 Task: Explore satellite view of the Eiffel Tower in Paris, France.
Action: Mouse moved to (208, 165)
Screenshot: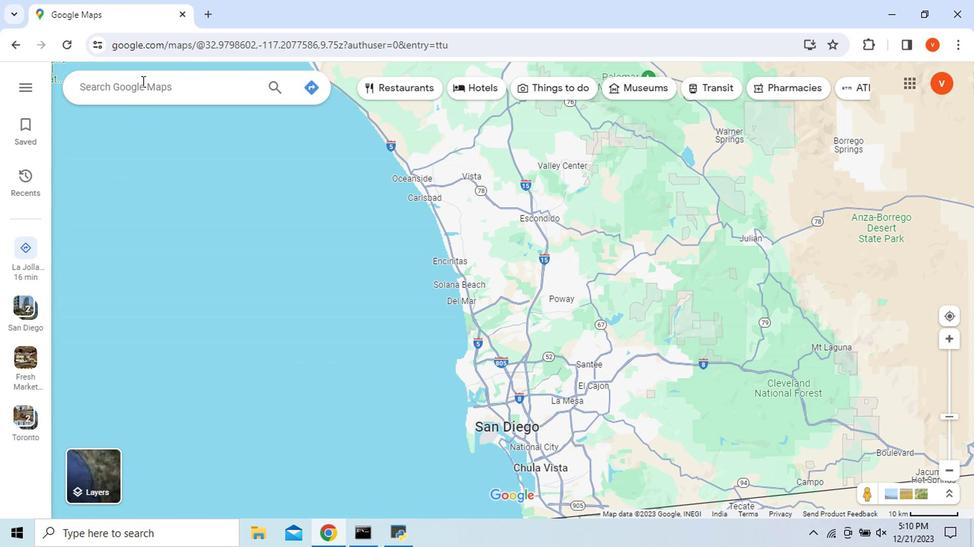 
Action: Mouse pressed left at (208, 165)
Screenshot: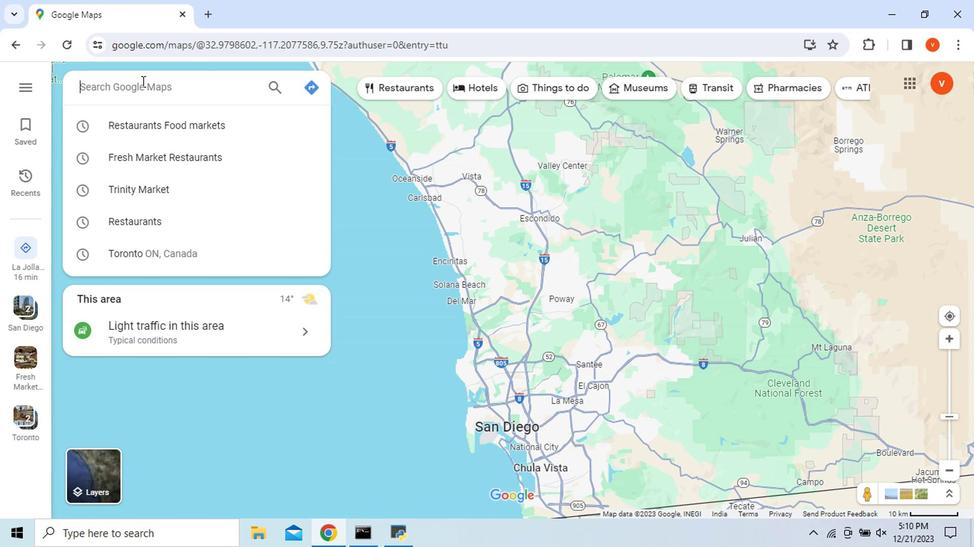 
Action: Key pressed <Key.shift>Eiff
Screenshot: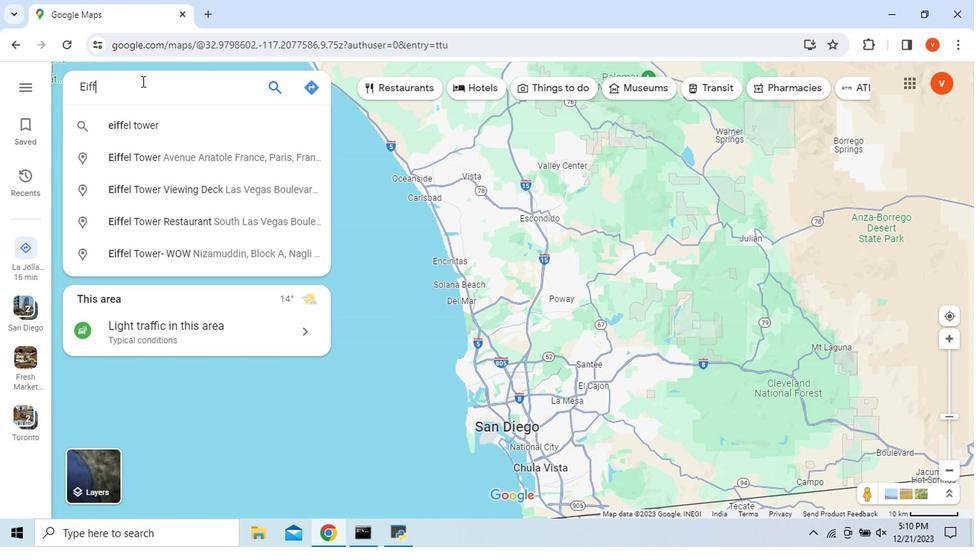 
Action: Mouse moved to (219, 223)
Screenshot: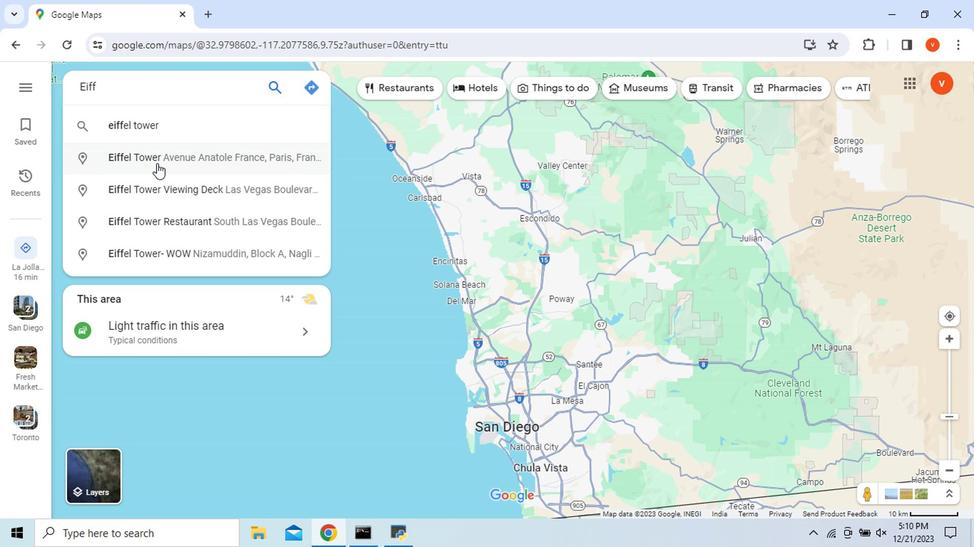 
Action: Mouse pressed left at (219, 223)
Screenshot: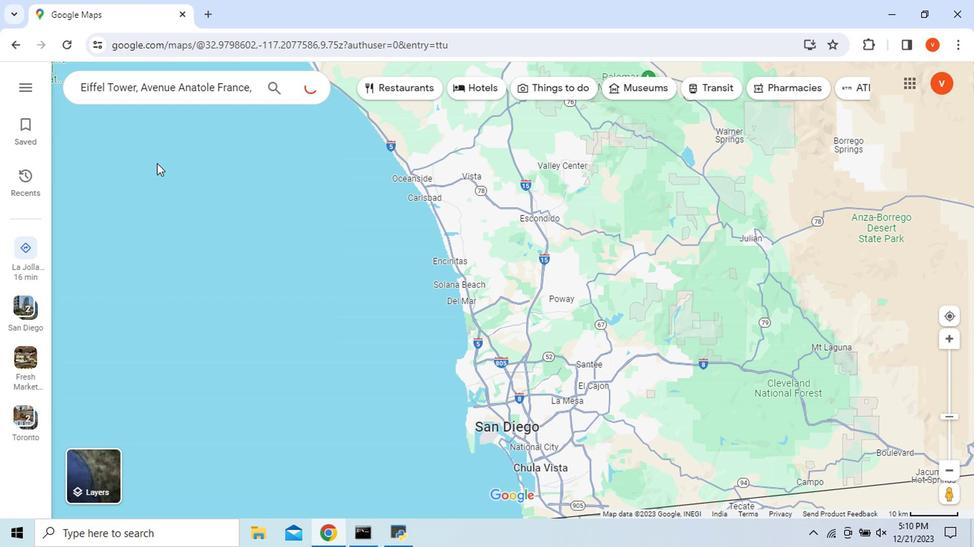 
Action: Mouse moved to (545, 371)
Screenshot: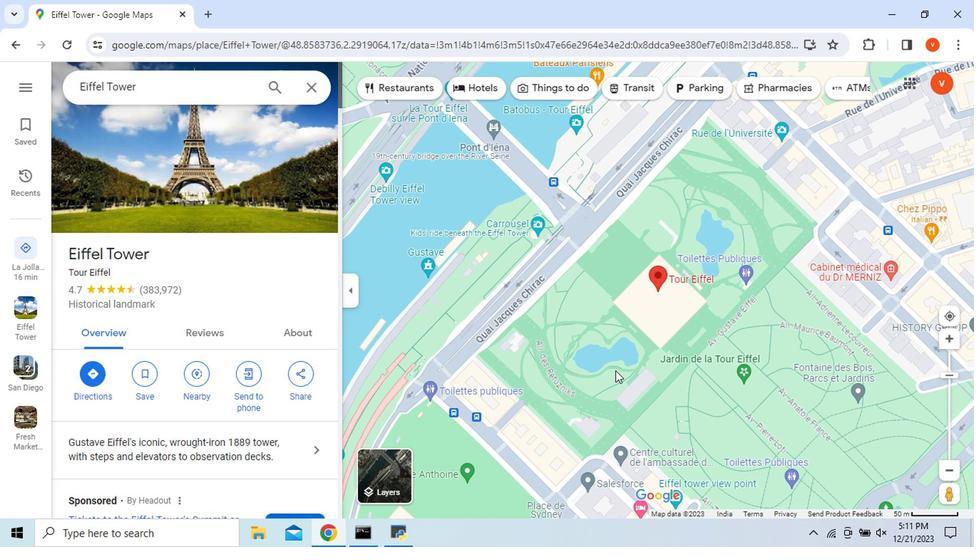 
Action: Mouse scrolled (545, 370) with delta (0, 0)
Screenshot: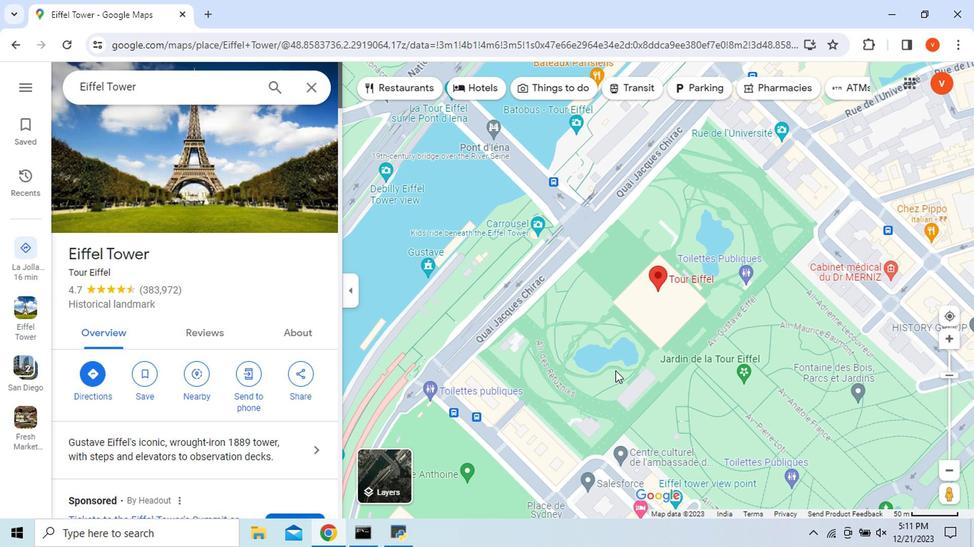 
Action: Mouse moved to (575, 303)
Screenshot: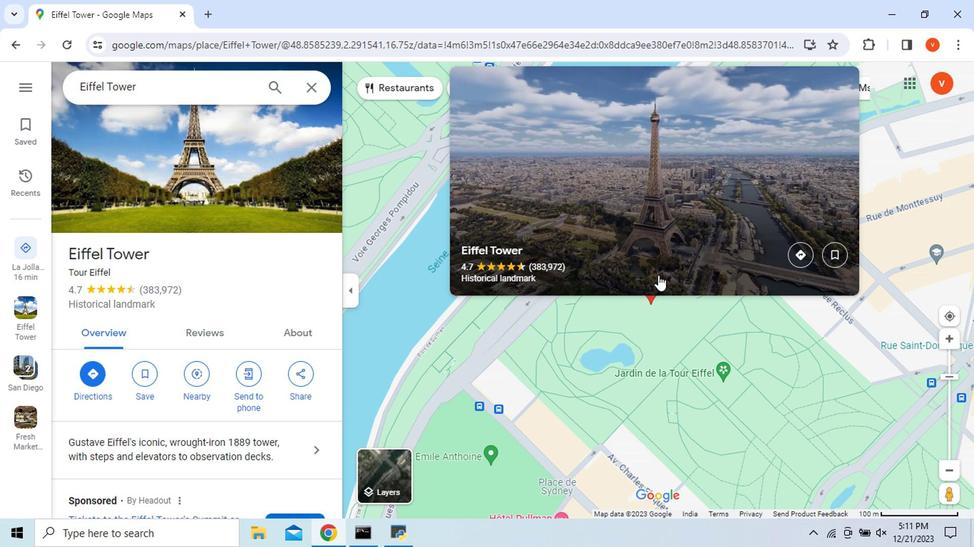 
Action: Mouse pressed left at (575, 303)
Screenshot: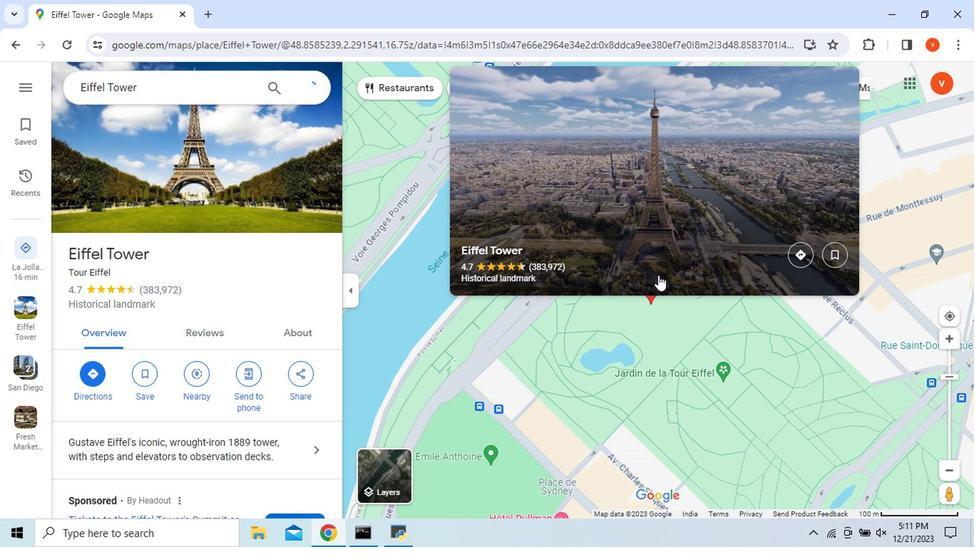 
Action: Mouse moved to (383, 437)
Screenshot: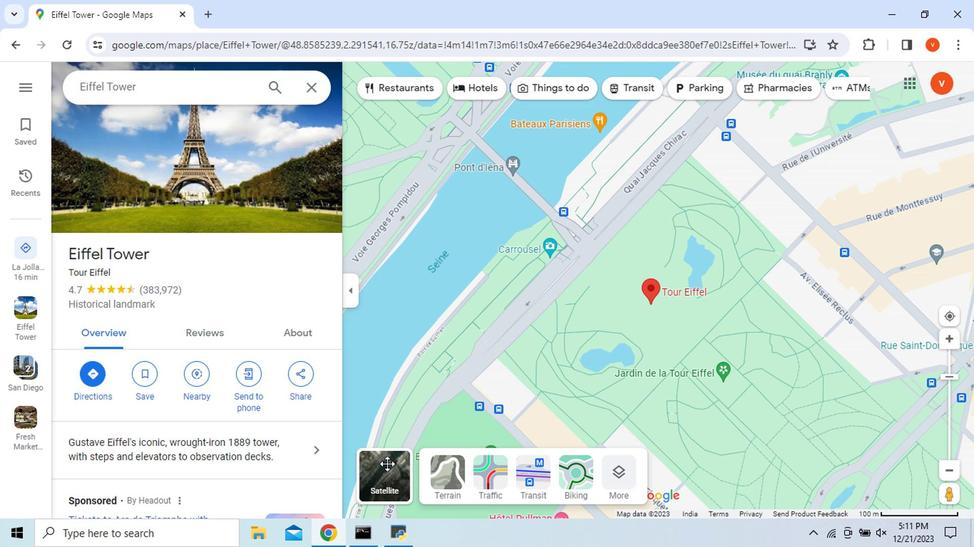 
Action: Mouse pressed left at (383, 437)
Screenshot: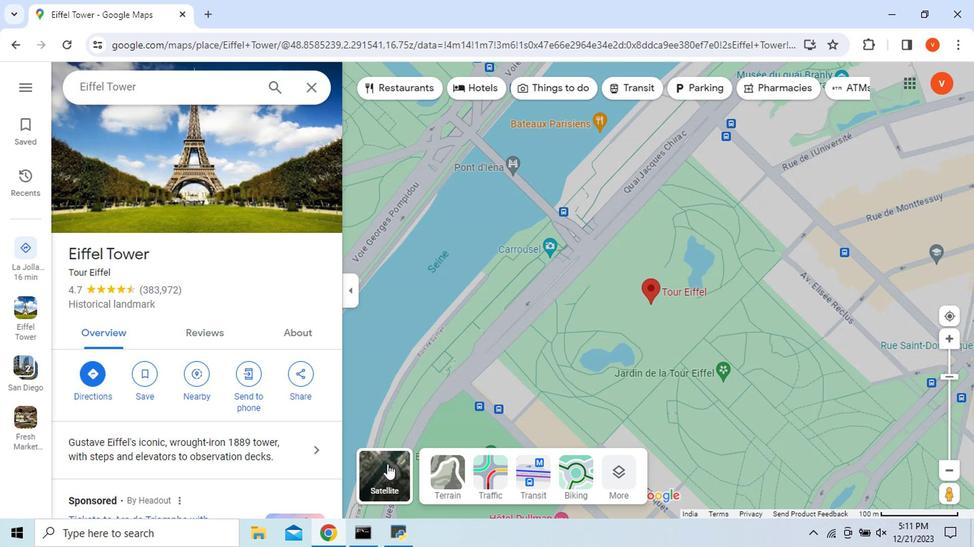 
Action: Mouse moved to (627, 252)
Screenshot: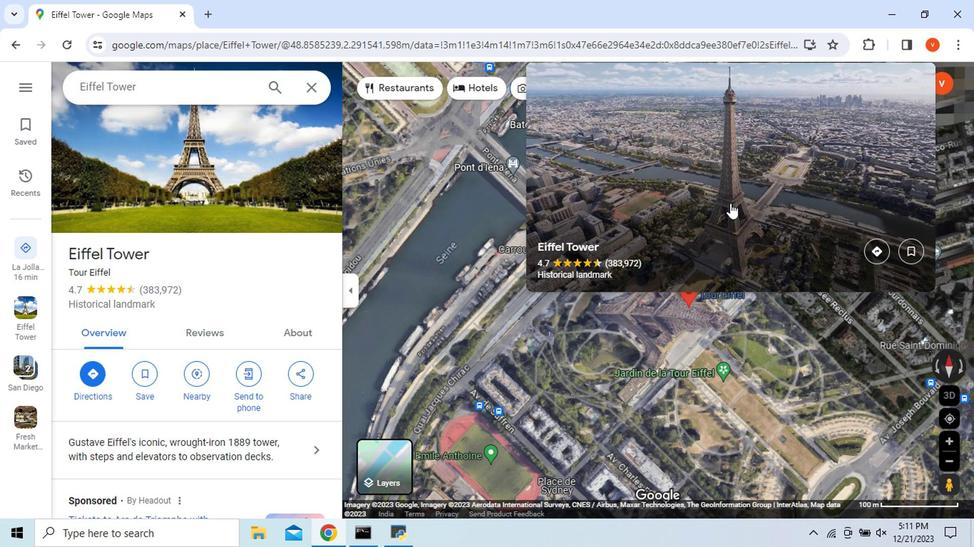 
Action: Mouse pressed left at (627, 252)
Screenshot: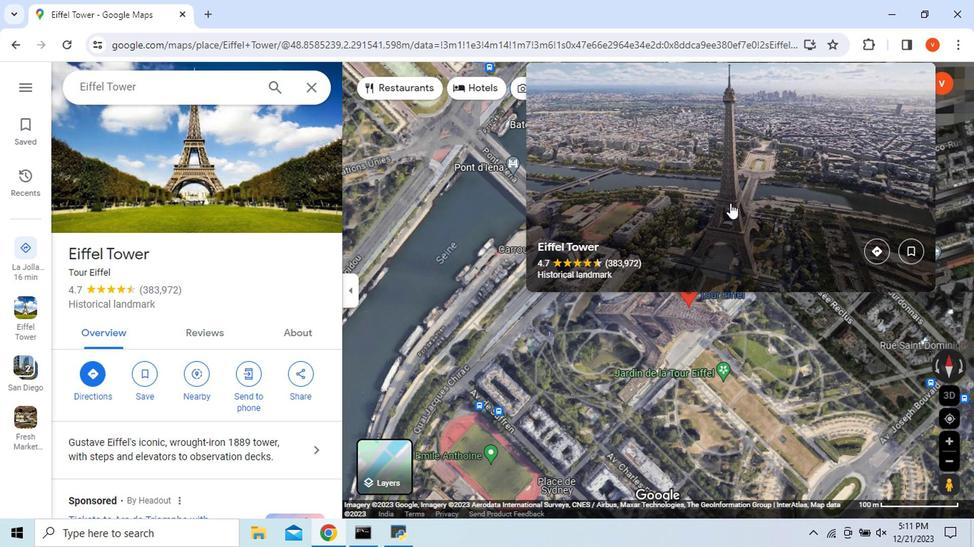 
Action: Mouse moved to (783, 373)
Screenshot: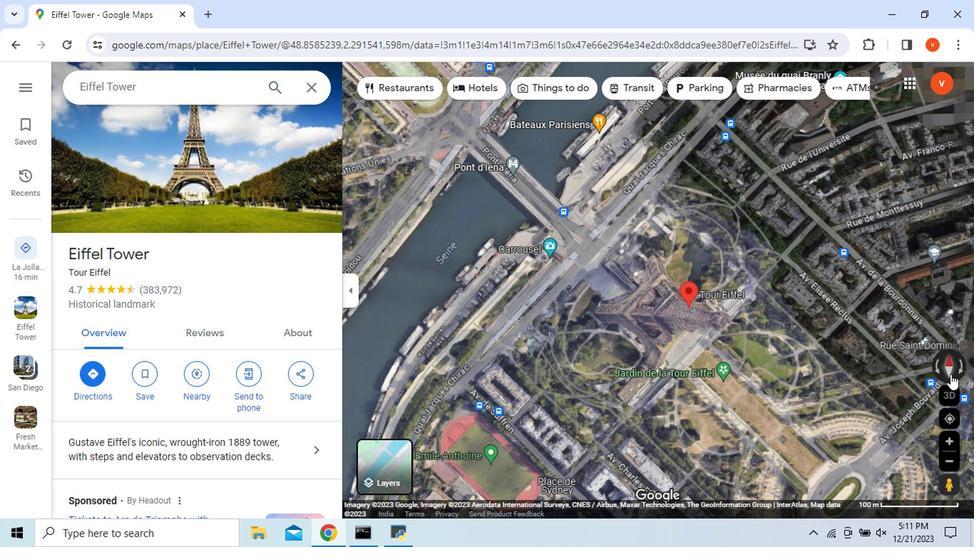 
Action: Mouse pressed left at (783, 373)
Screenshot: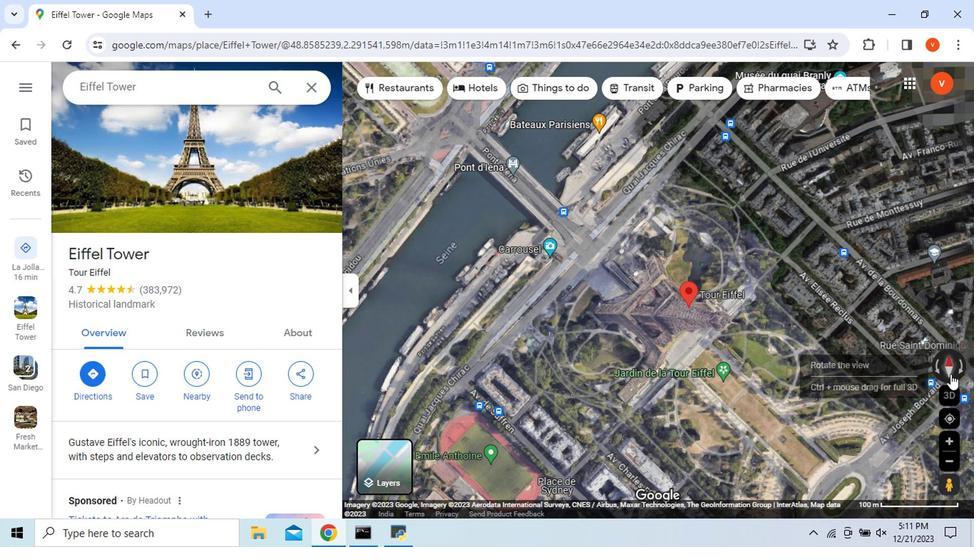 
Action: Mouse moved to (712, 365)
Screenshot: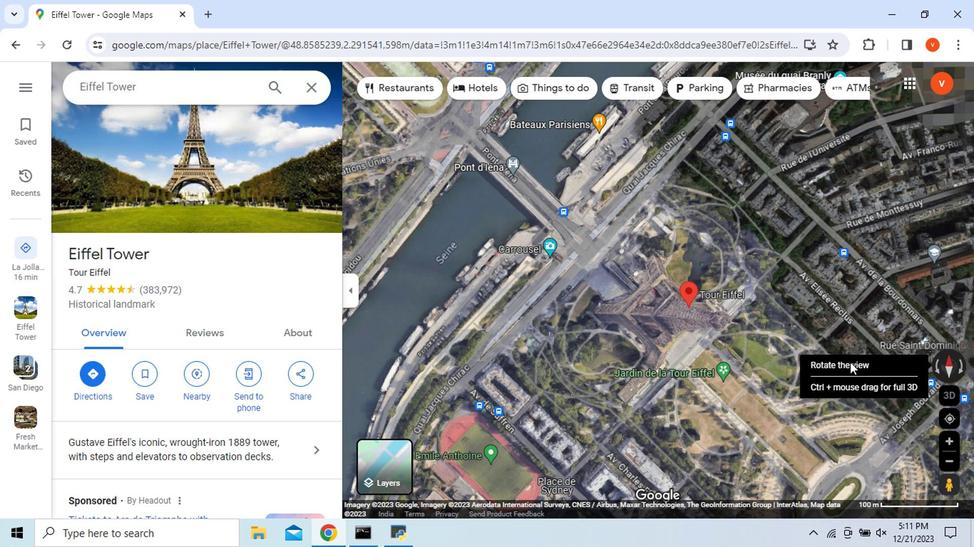 
Action: Mouse pressed left at (712, 365)
Screenshot: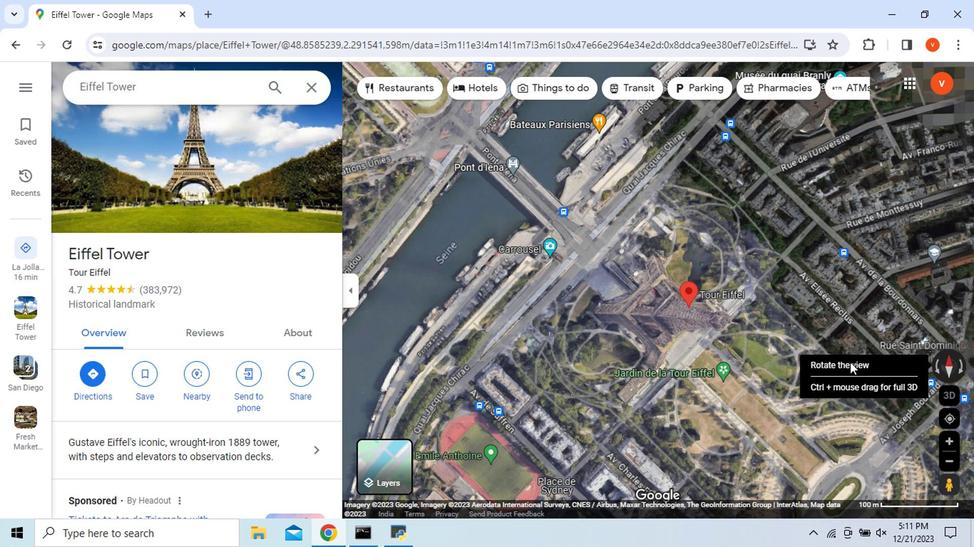
Action: Mouse moved to (781, 364)
Screenshot: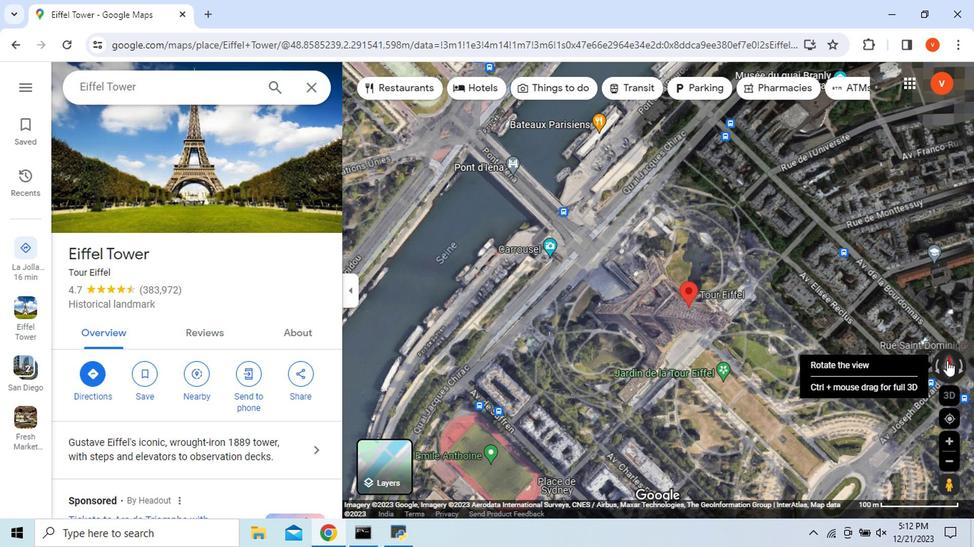 
Action: Mouse pressed left at (781, 364)
Screenshot: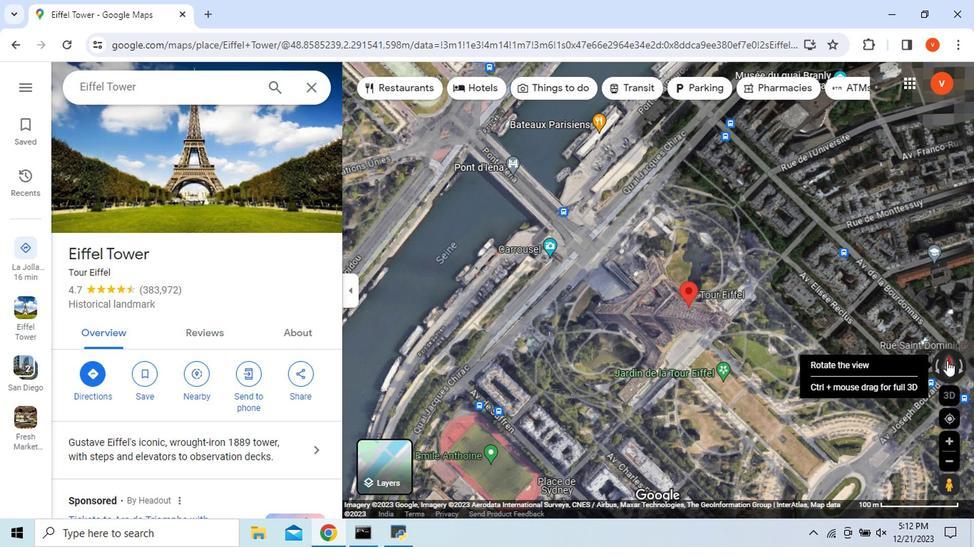 
Action: Mouse moved to (717, 407)
Screenshot: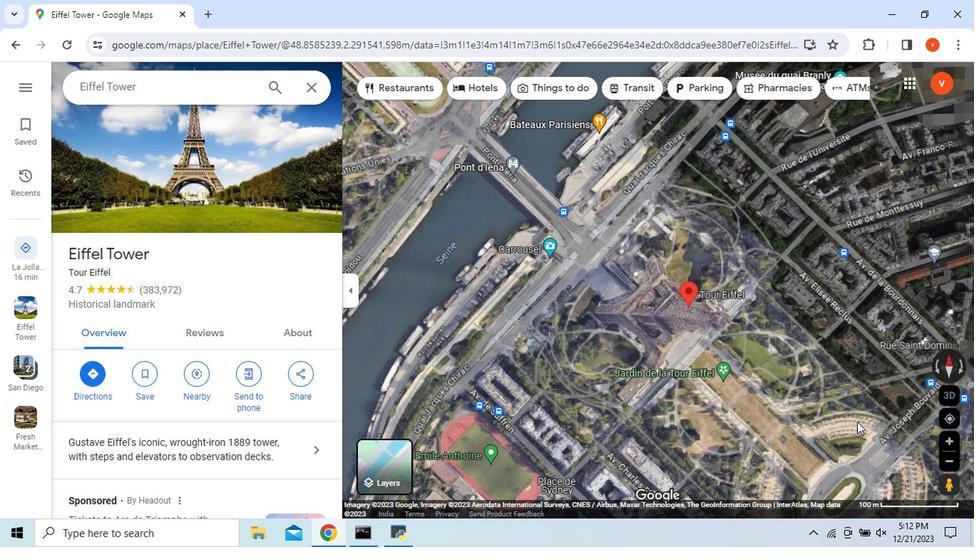 
Action: Mouse pressed left at (717, 407)
Screenshot: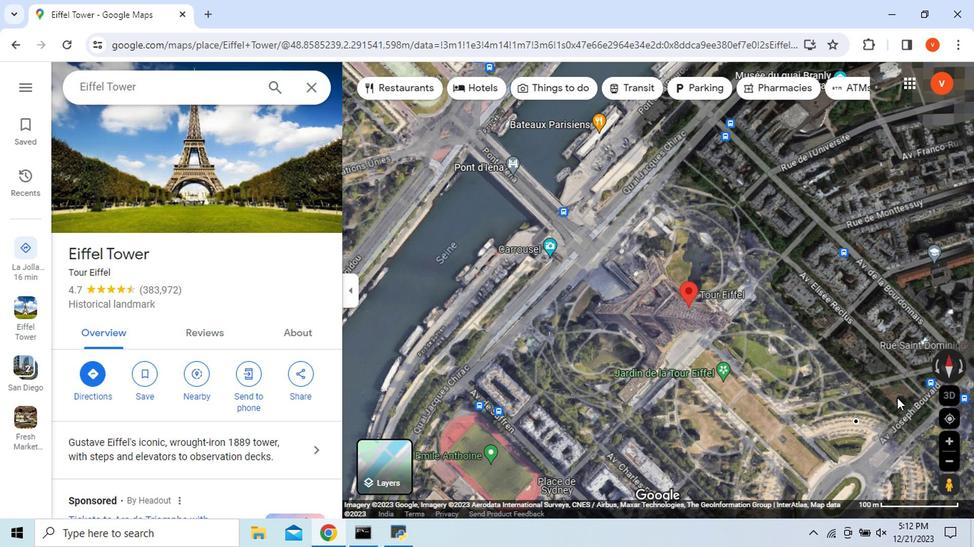 
Action: Mouse moved to (782, 361)
Screenshot: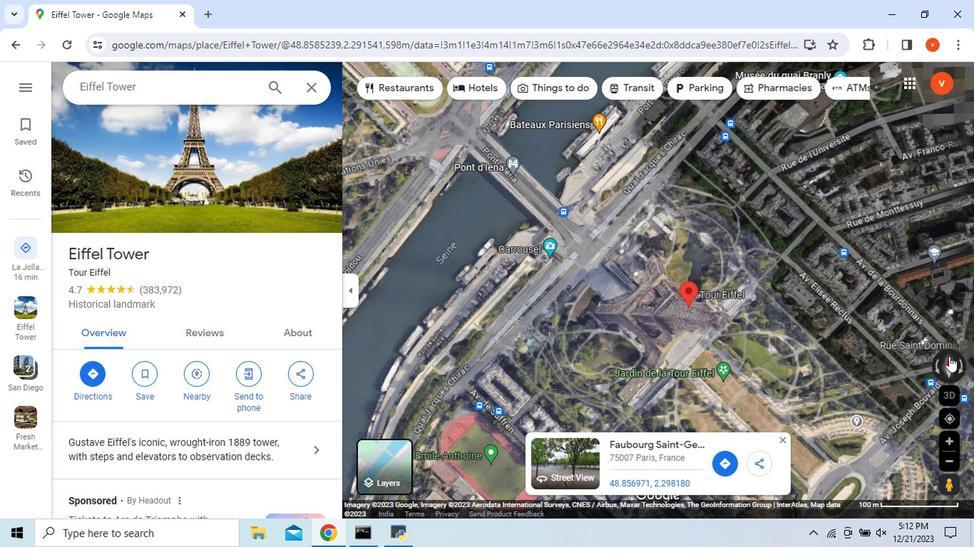 
Action: Mouse pressed left at (782, 361)
Screenshot: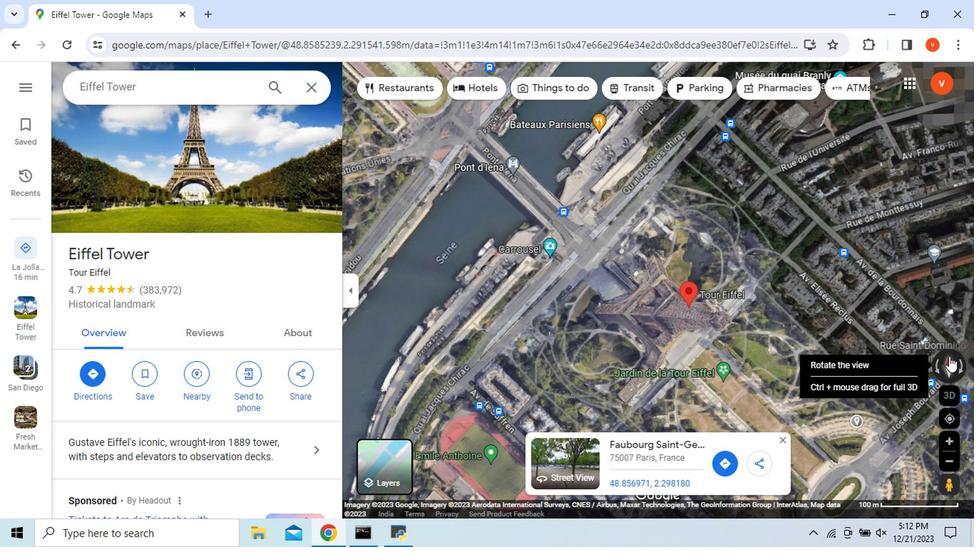 
Action: Mouse moved to (665, 421)
Screenshot: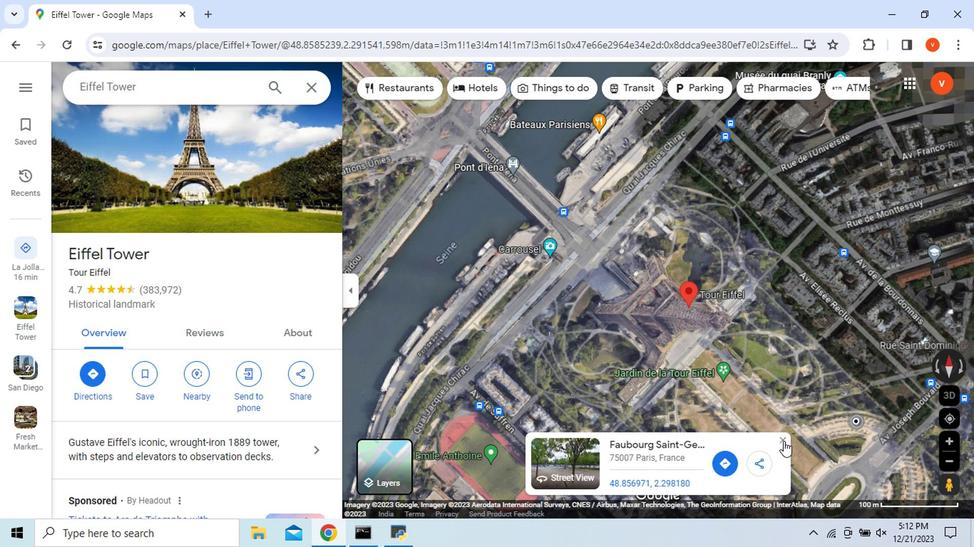 
Action: Mouse pressed left at (665, 421)
Screenshot: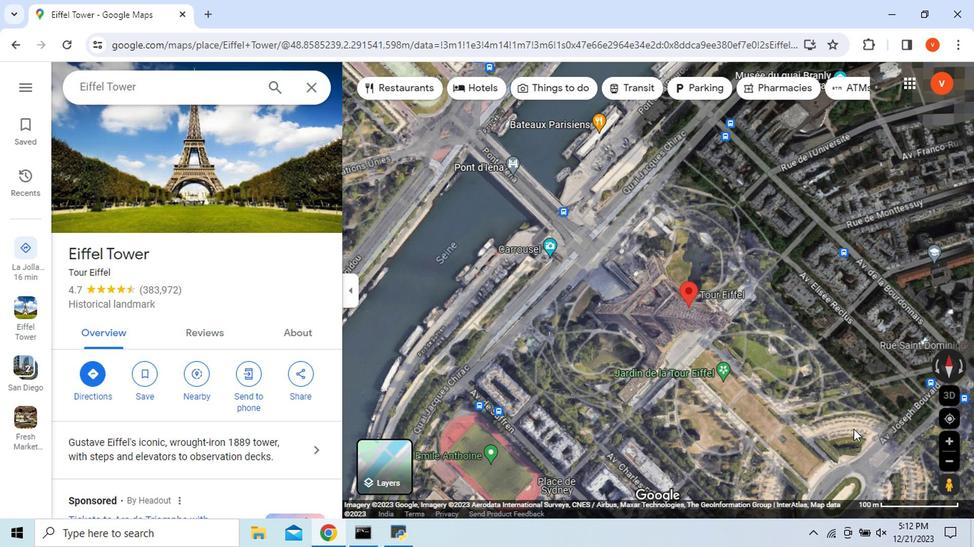 
Action: Mouse moved to (784, 362)
Screenshot: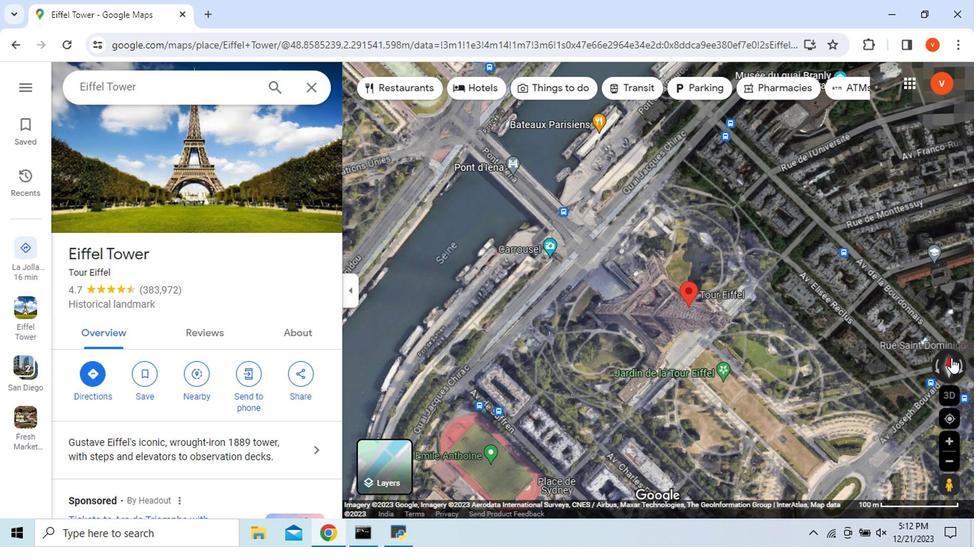 
Action: Mouse pressed left at (784, 362)
Screenshot: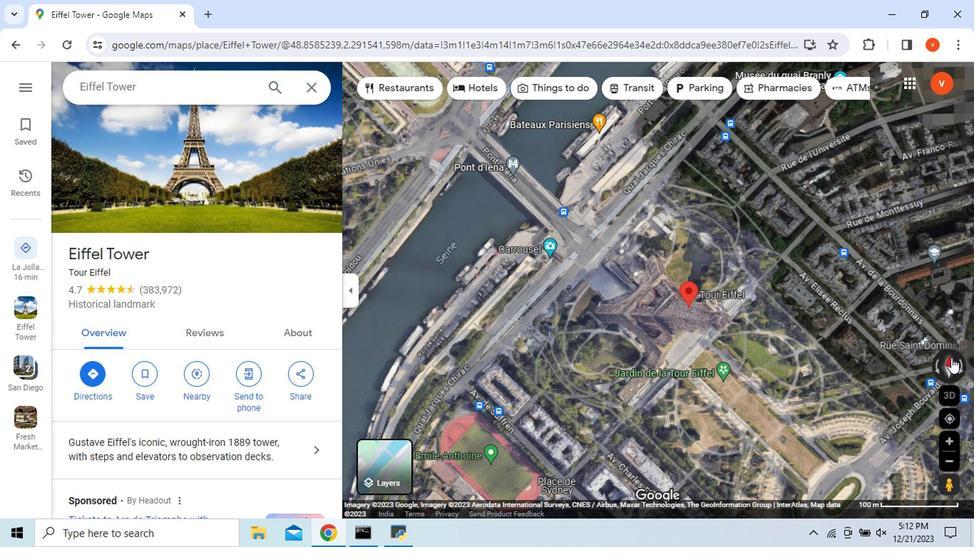 
Action: Mouse moved to (711, 372)
Screenshot: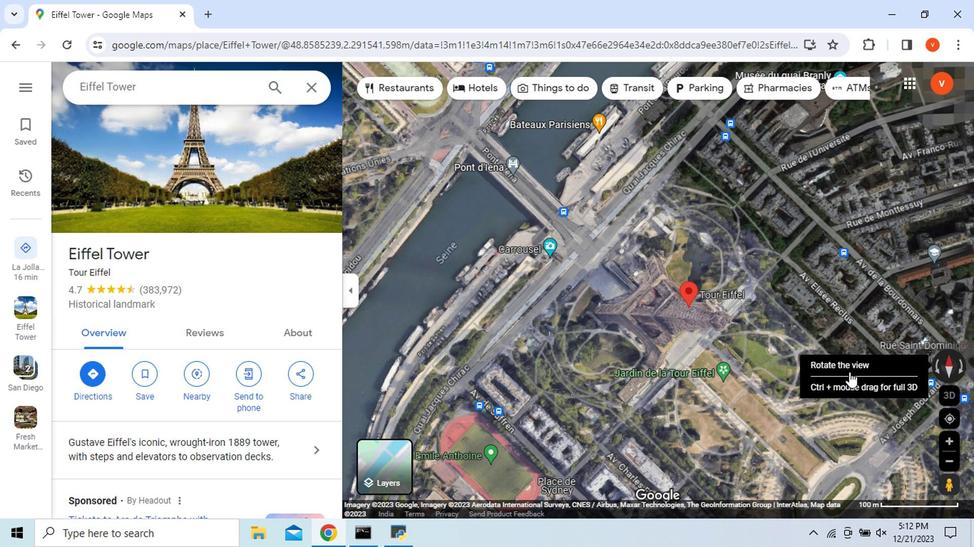 
Action: Mouse pressed left at (711, 372)
Screenshot: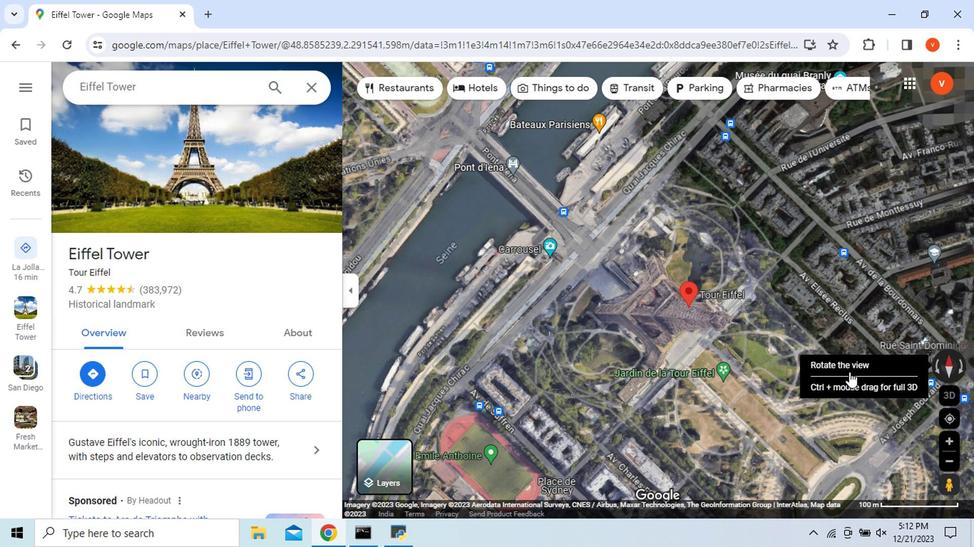 
Action: Mouse moved to (777, 367)
Screenshot: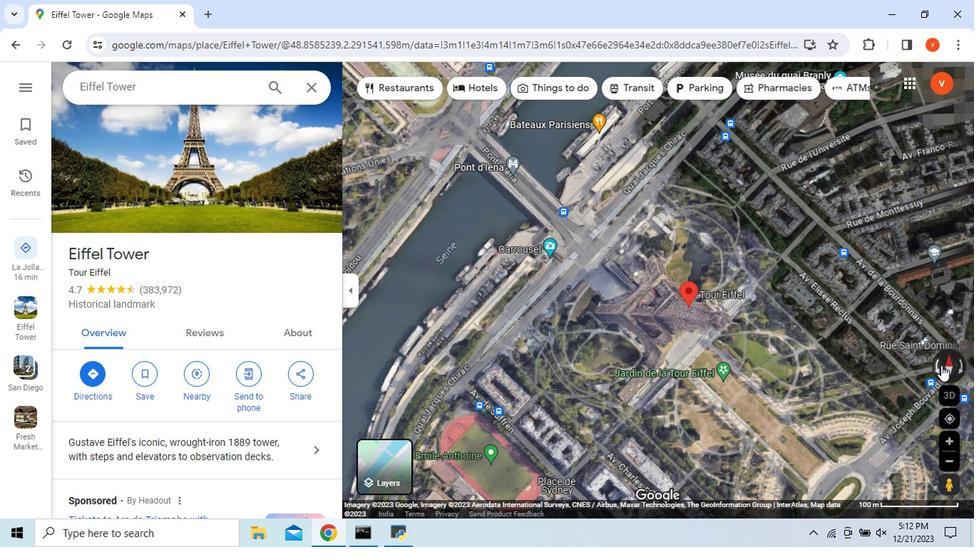 
Action: Mouse pressed left at (777, 367)
Screenshot: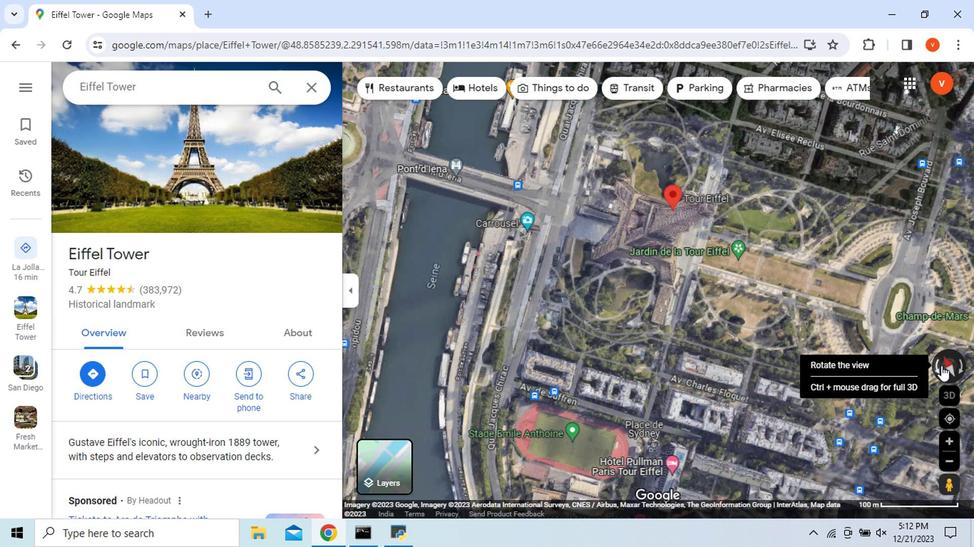 
Action: Mouse moved to (678, 386)
Screenshot: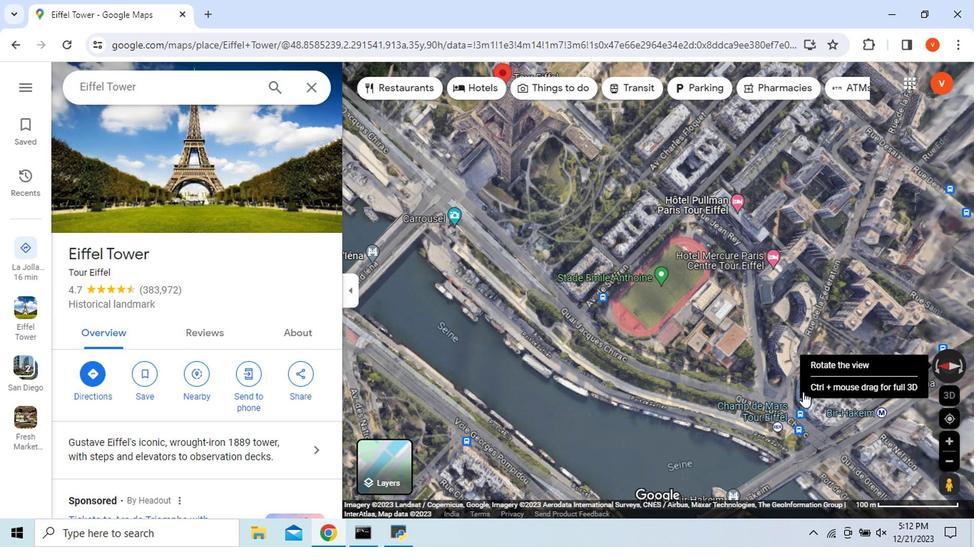 
Action: Mouse scrolled (678, 386) with delta (0, 0)
Screenshot: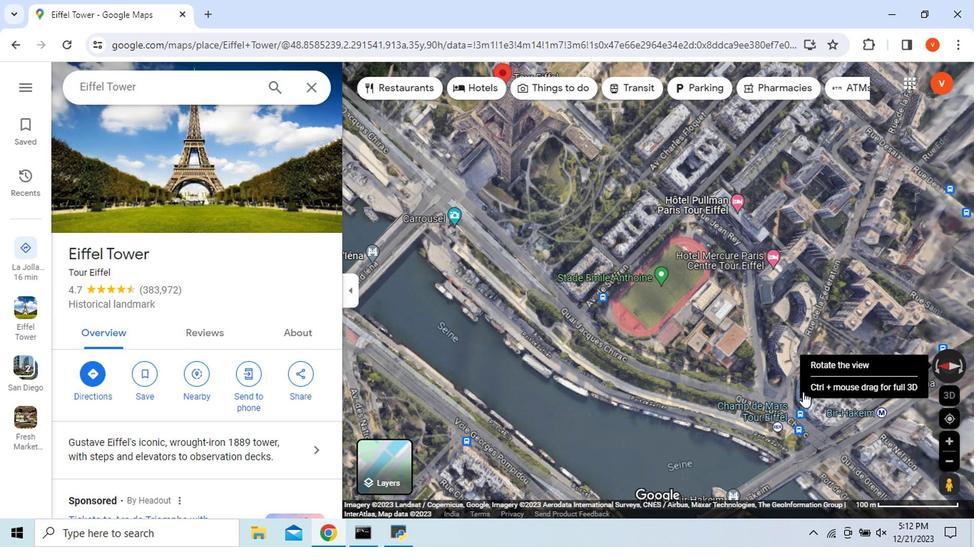
Action: Mouse scrolled (678, 386) with delta (0, 0)
Screenshot: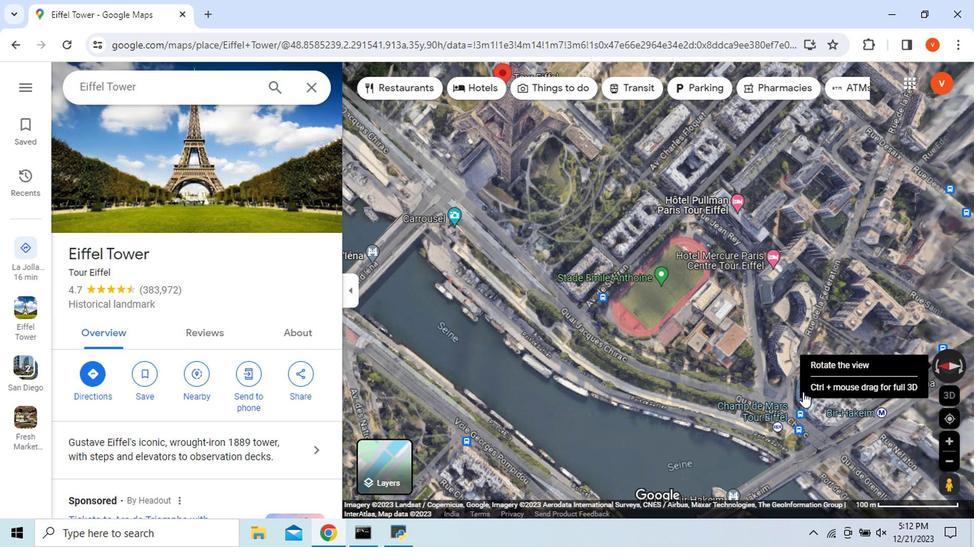 
Action: Mouse moved to (604, 399)
Screenshot: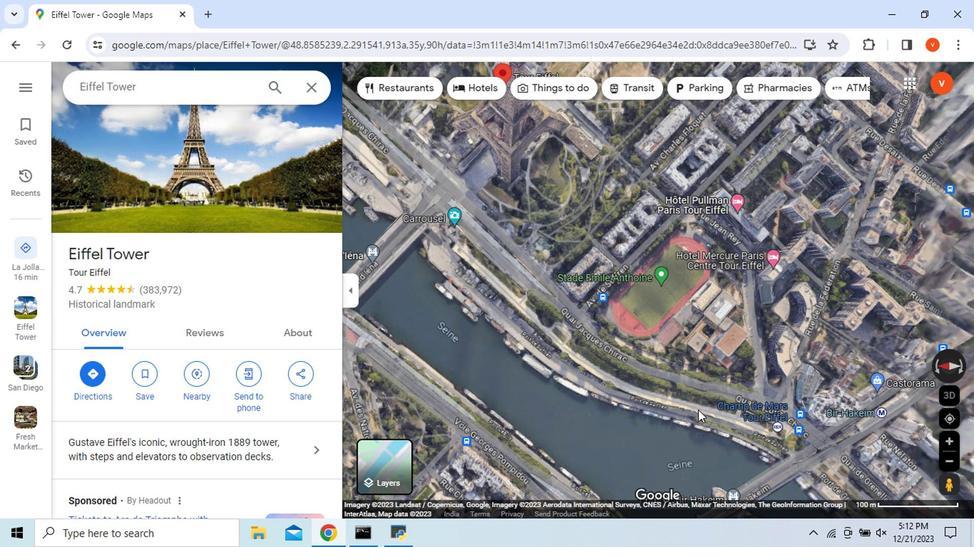 
Action: Mouse scrolled (604, 398) with delta (0, 0)
Screenshot: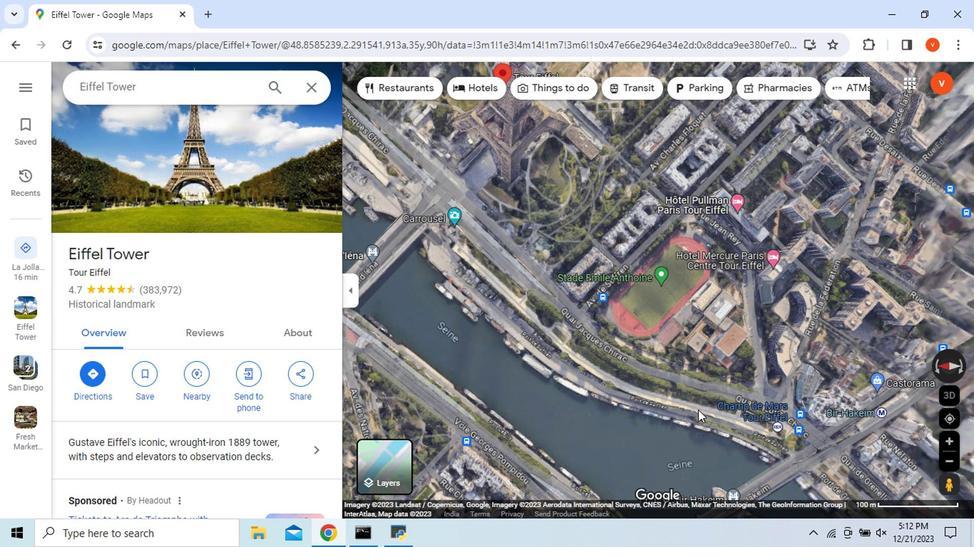 
Action: Mouse scrolled (604, 398) with delta (0, 0)
Screenshot: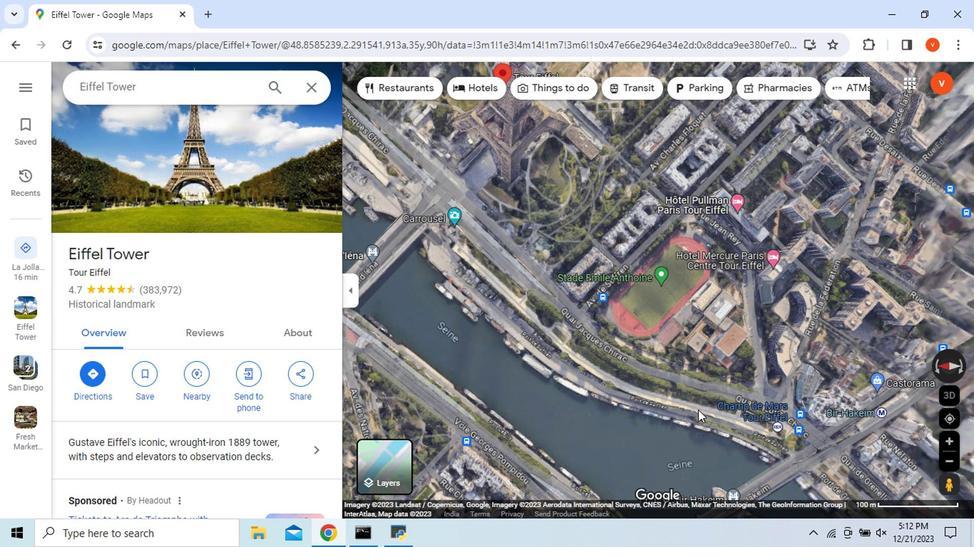 
Action: Mouse scrolled (604, 398) with delta (0, 0)
Screenshot: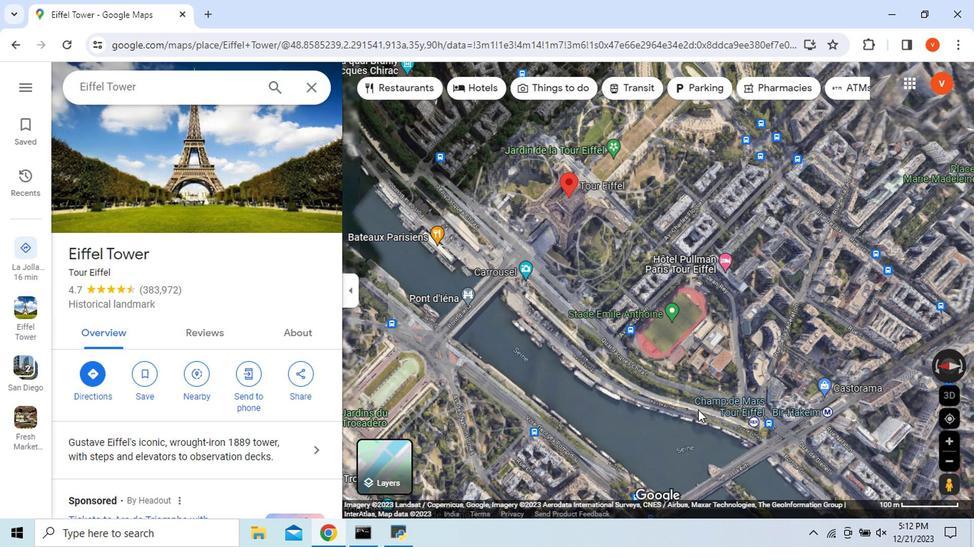 
Action: Mouse moved to (778, 366)
Screenshot: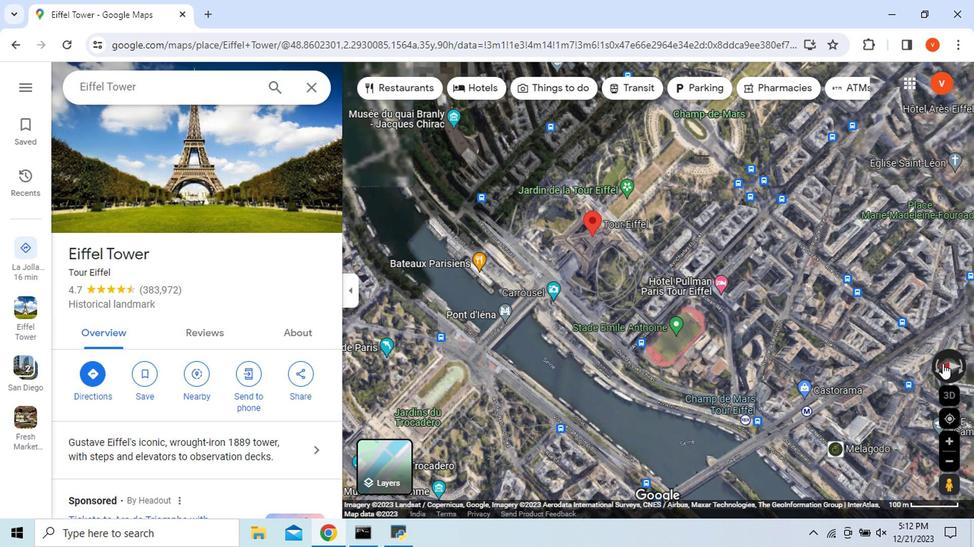 
Action: Mouse pressed left at (778, 366)
Screenshot: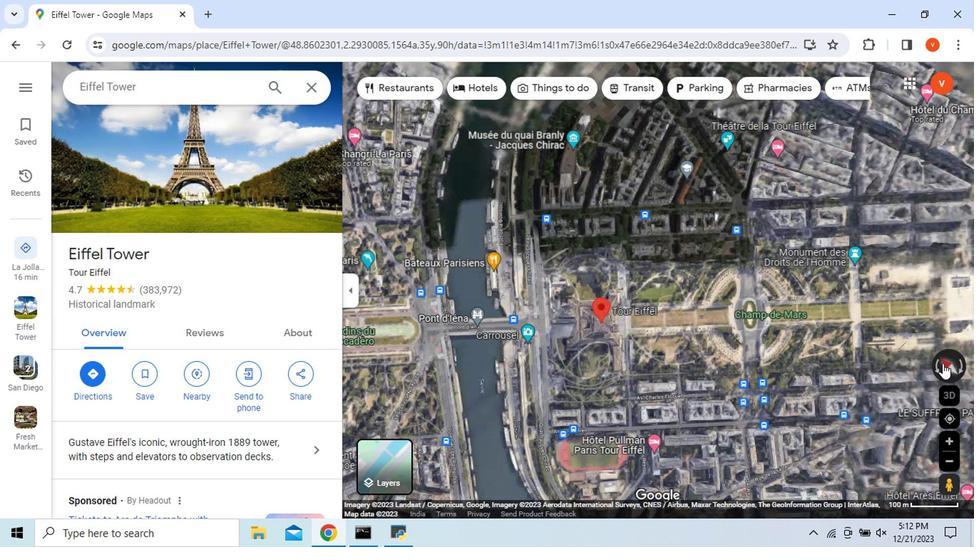 
Action: Mouse pressed left at (778, 366)
Screenshot: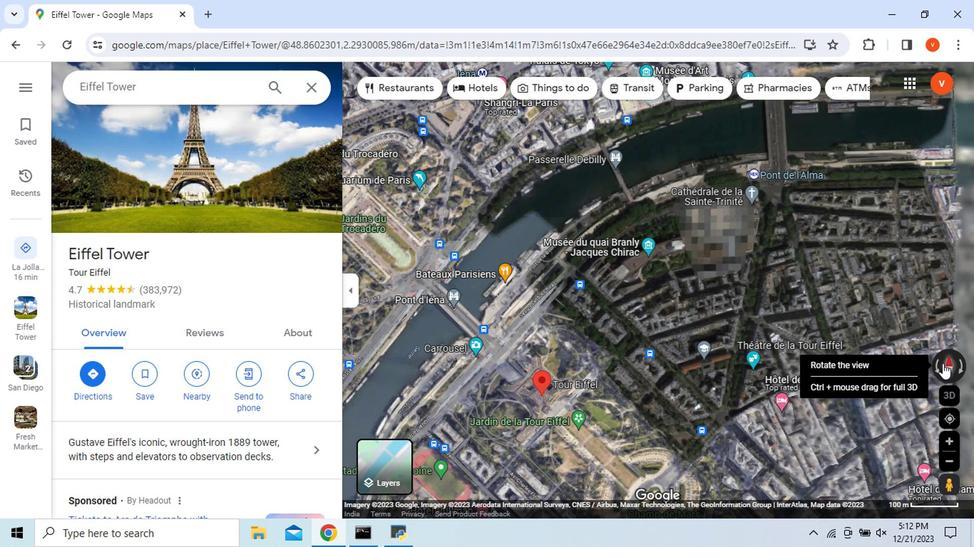 
Action: Mouse moved to (781, 364)
Screenshot: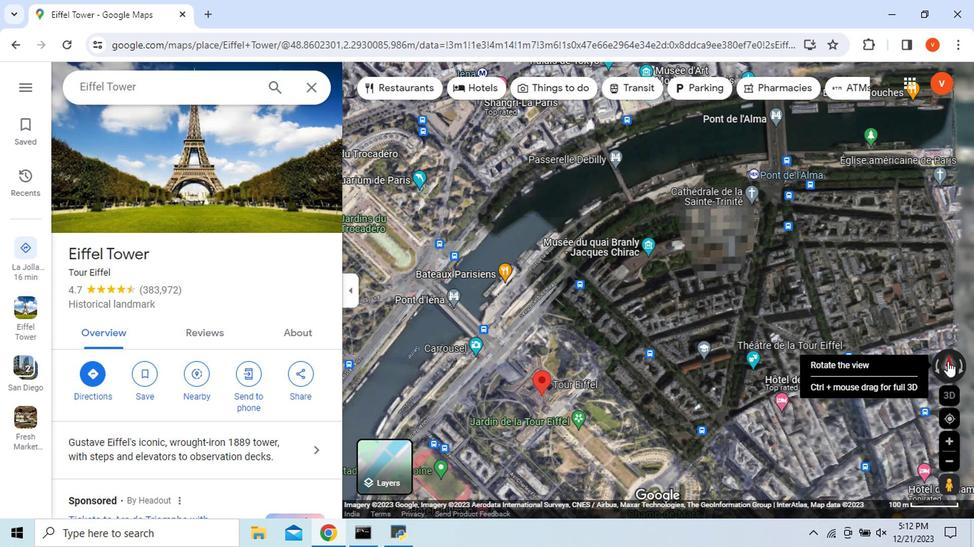 
Action: Mouse pressed left at (781, 364)
Screenshot: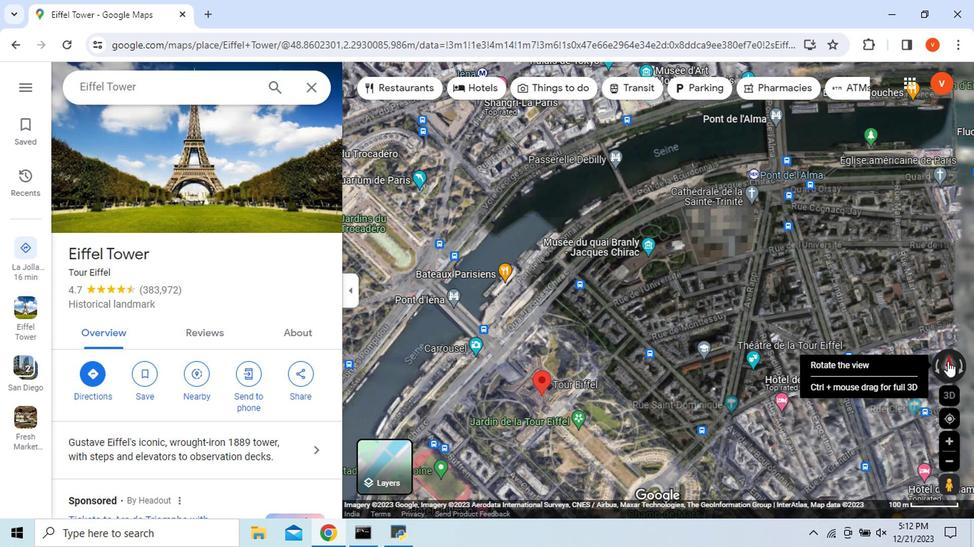 
Action: Mouse pressed left at (781, 364)
Screenshot: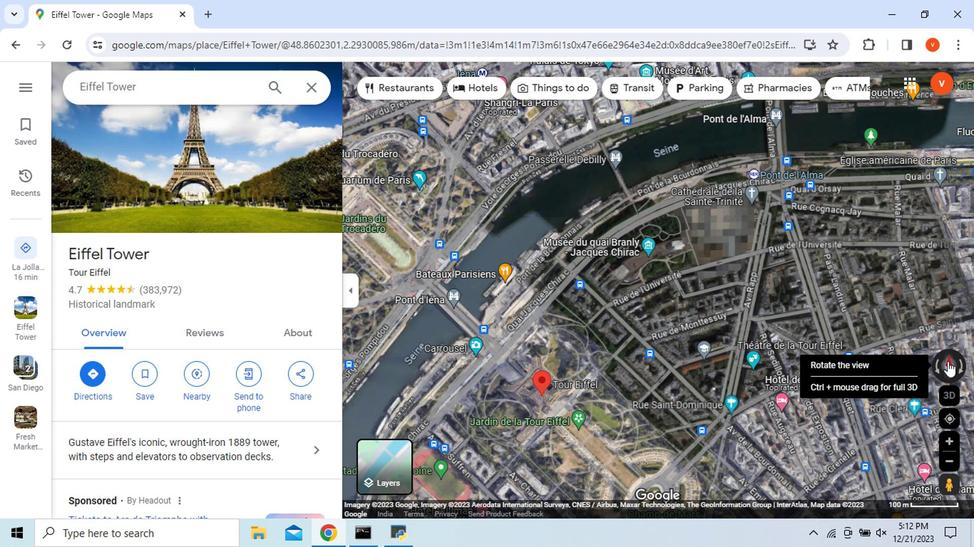 
Action: Mouse moved to (722, 388)
Screenshot: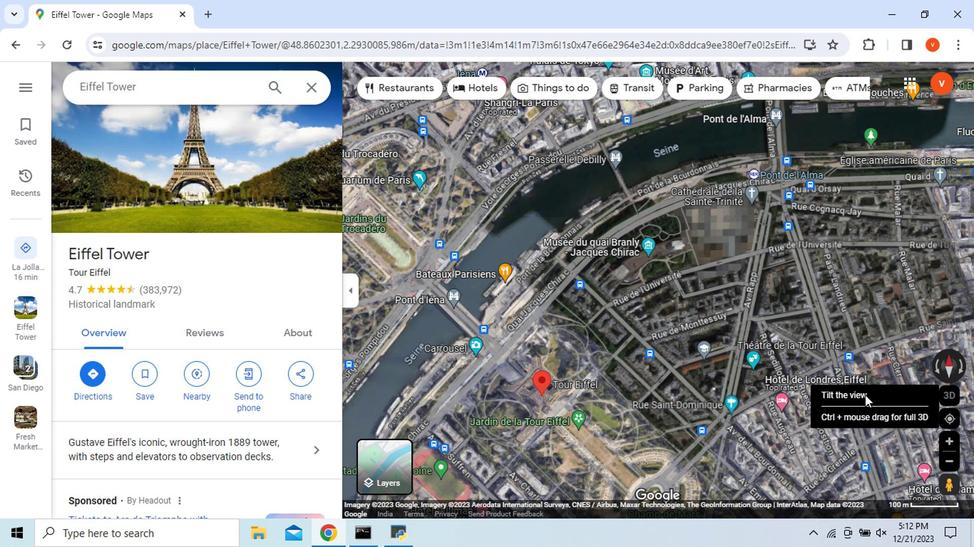
Action: Mouse pressed left at (722, 388)
Screenshot: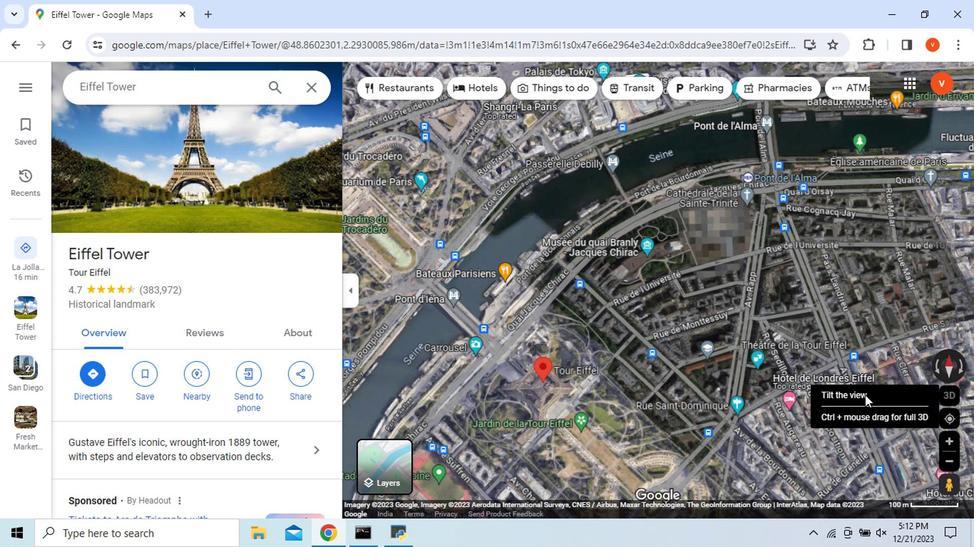 
Action: Mouse moved to (660, 421)
Screenshot: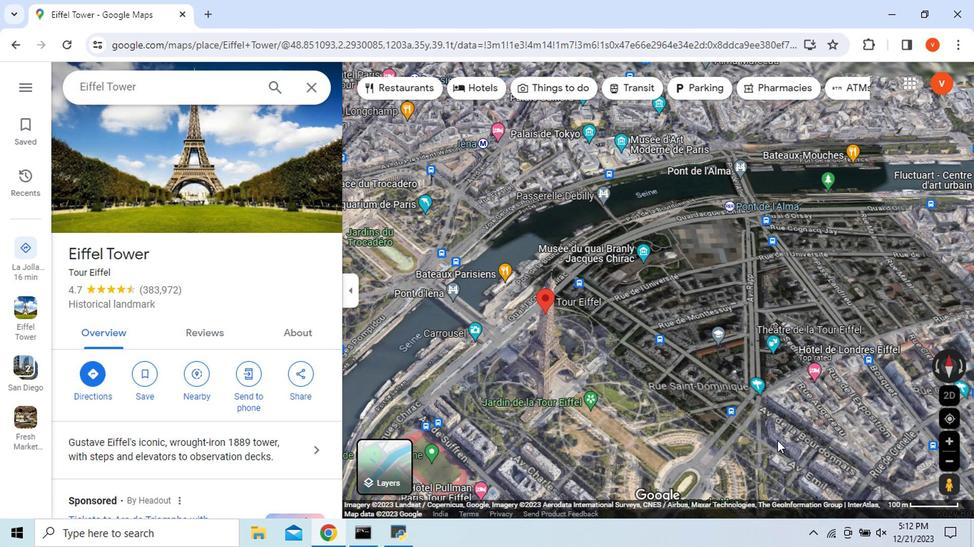 
Action: Mouse scrolled (660, 420) with delta (0, 0)
Screenshot: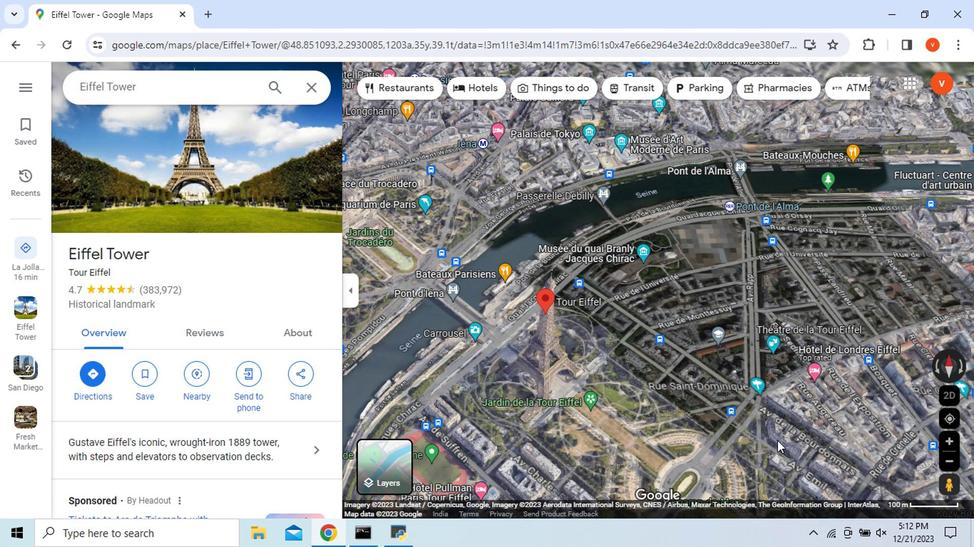 
Action: Mouse moved to (545, 399)
Screenshot: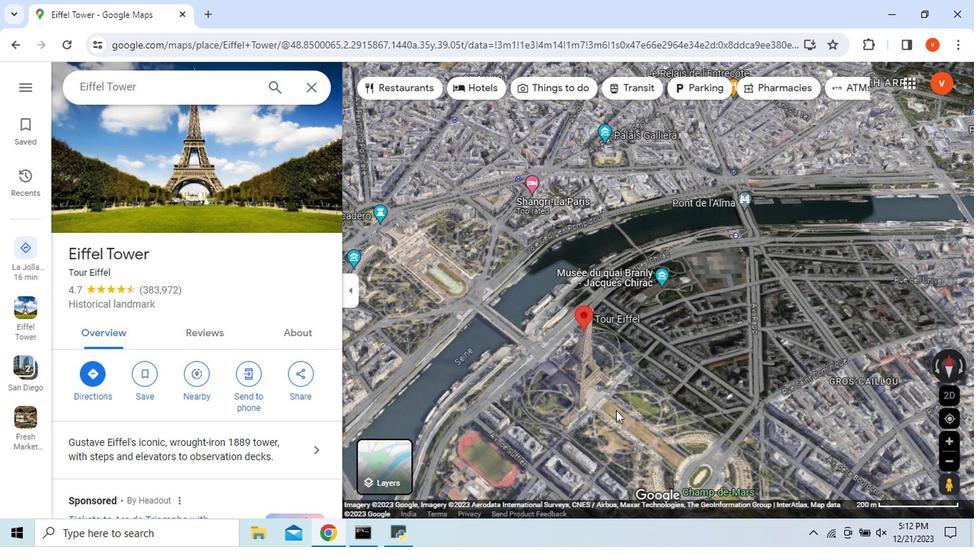
Action: Mouse scrolled (545, 399) with delta (0, 0)
Screenshot: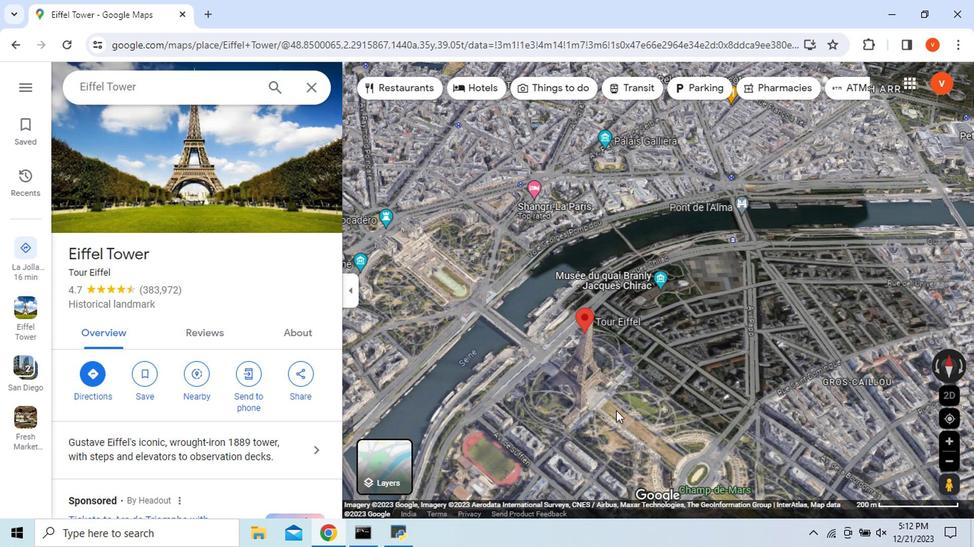 
Action: Mouse scrolled (545, 399) with delta (0, 0)
Screenshot: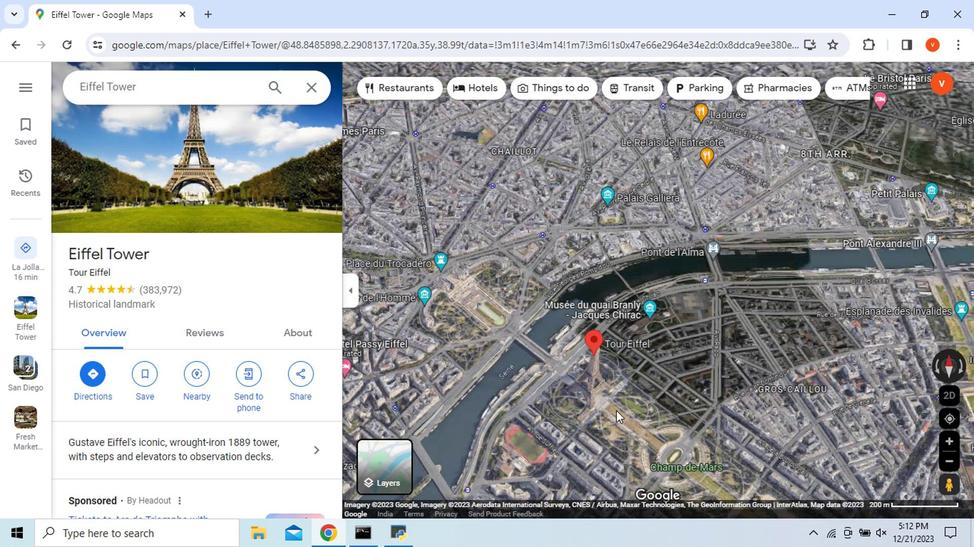 
Action: Mouse scrolled (545, 399) with delta (0, 0)
Screenshot: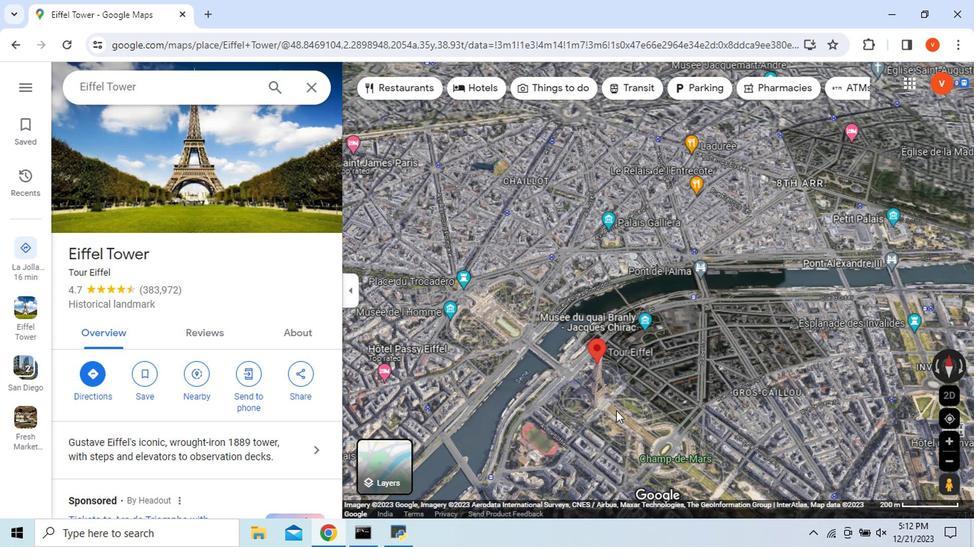 
Action: Mouse scrolled (545, 399) with delta (0, 0)
Screenshot: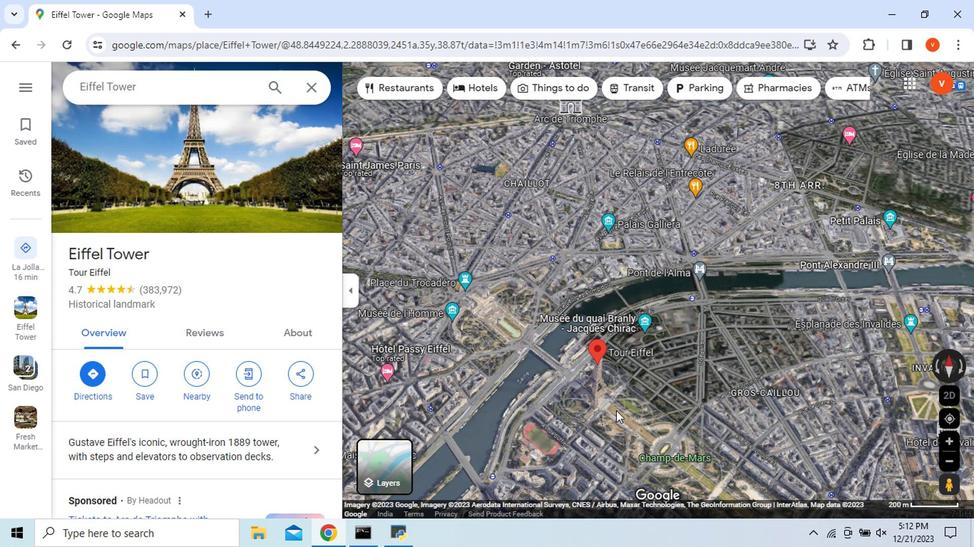 
Action: Mouse moved to (489, 405)
Screenshot: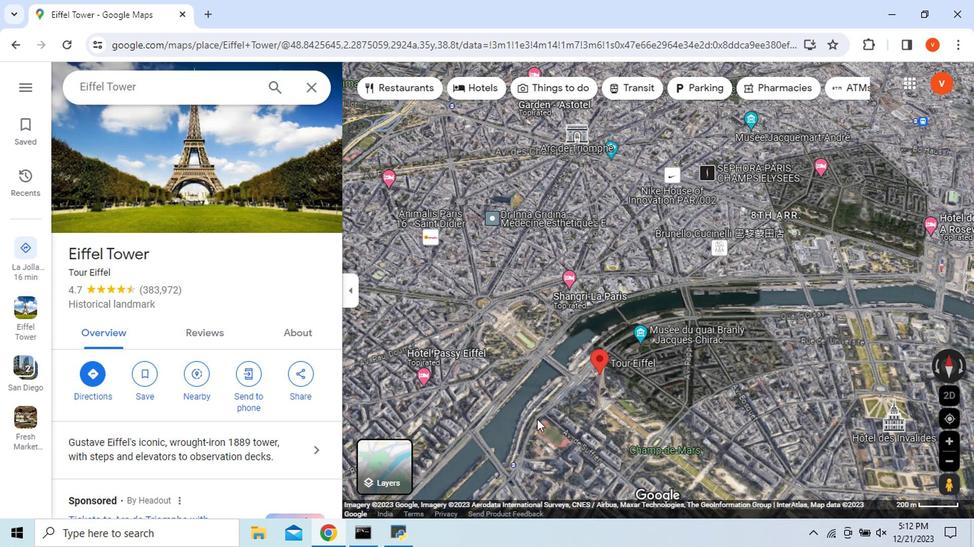 
